 Task: Open a blank google sheet and write heading  Budget GuruAdd Categories in a column and its values below  'Housing, Transportation, Groceries, Utilities, Entertainment, Dining Out, Health, Miscellaneous, Savings & Total. 'Add Budgeted amount in next column and its values below  $1,500, $300, $400, $200, $150, $250, $100, $200, $500 & $4,600. Add Actual amountin next column and its values below   $1,400, $280, $420, $180, $170, $230, $120, $180, $520 & $4,500. Add Difference  in next column and its values below   -$100, -$20, +$20, -$20, +$20, -$20, +$20, -$20, +$20 & -$100Save page Data Collection Workbook
Action: Mouse moved to (297, 170)
Screenshot: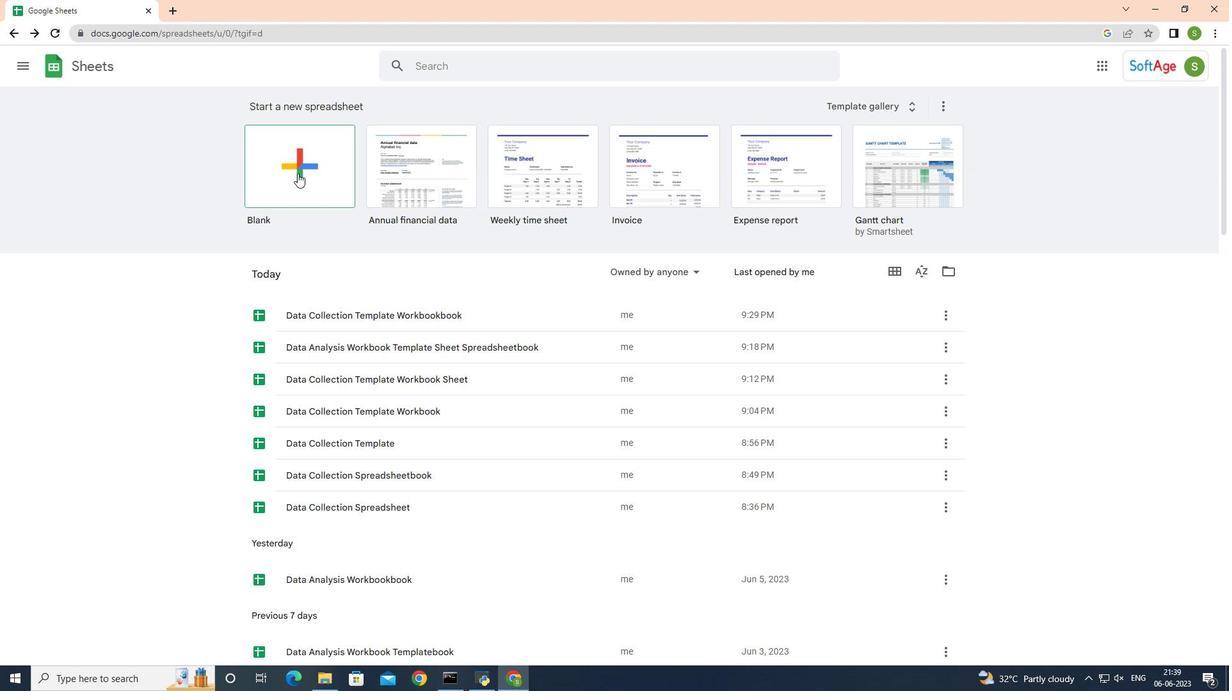 
Action: Mouse pressed left at (297, 170)
Screenshot: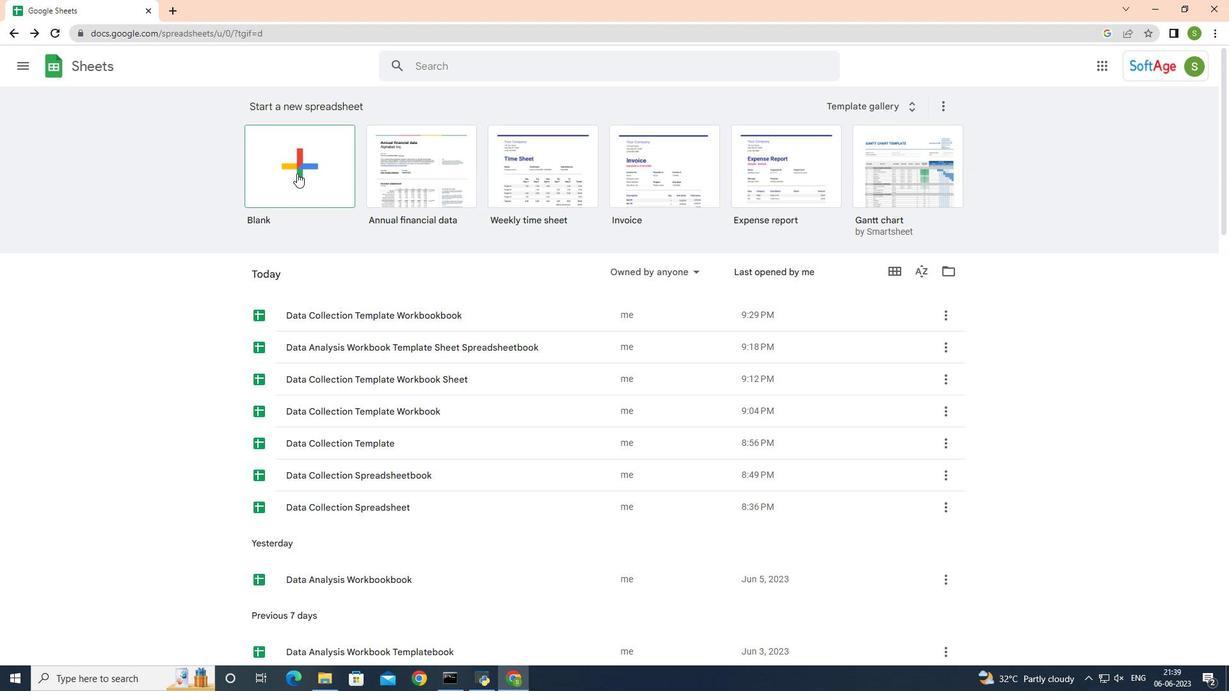 
Action: Mouse moved to (69, 160)
Screenshot: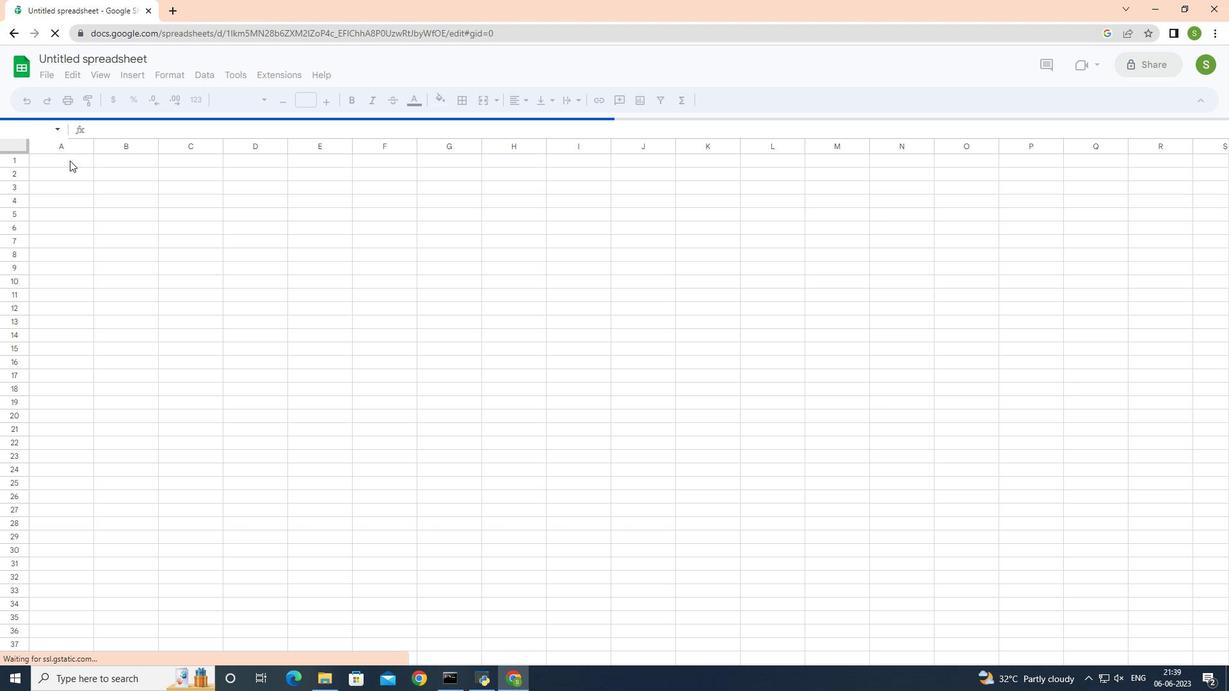 
Action: Mouse pressed left at (69, 160)
Screenshot: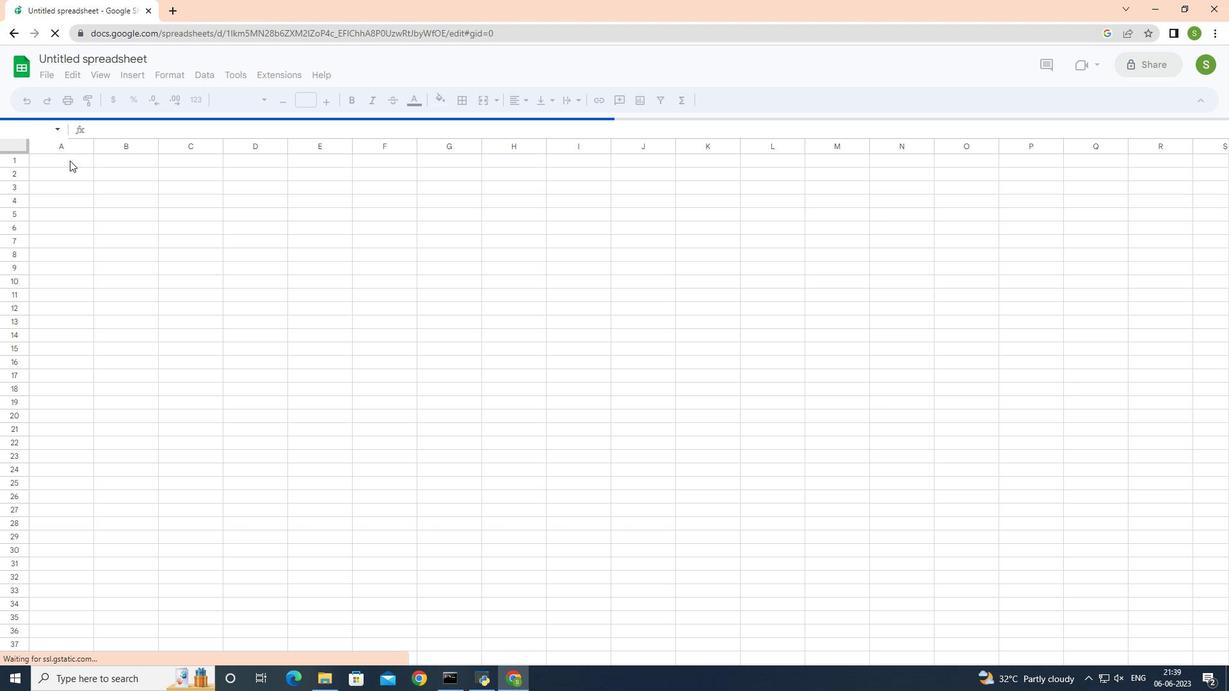 
Action: Key pressed <Key.shift><Key.shift>Budget<Key.space><Key.shift>Guru<Key.enter><Key.shift><Key.shift>Categories<Key.enter><Key.shift>Husing
Screenshot: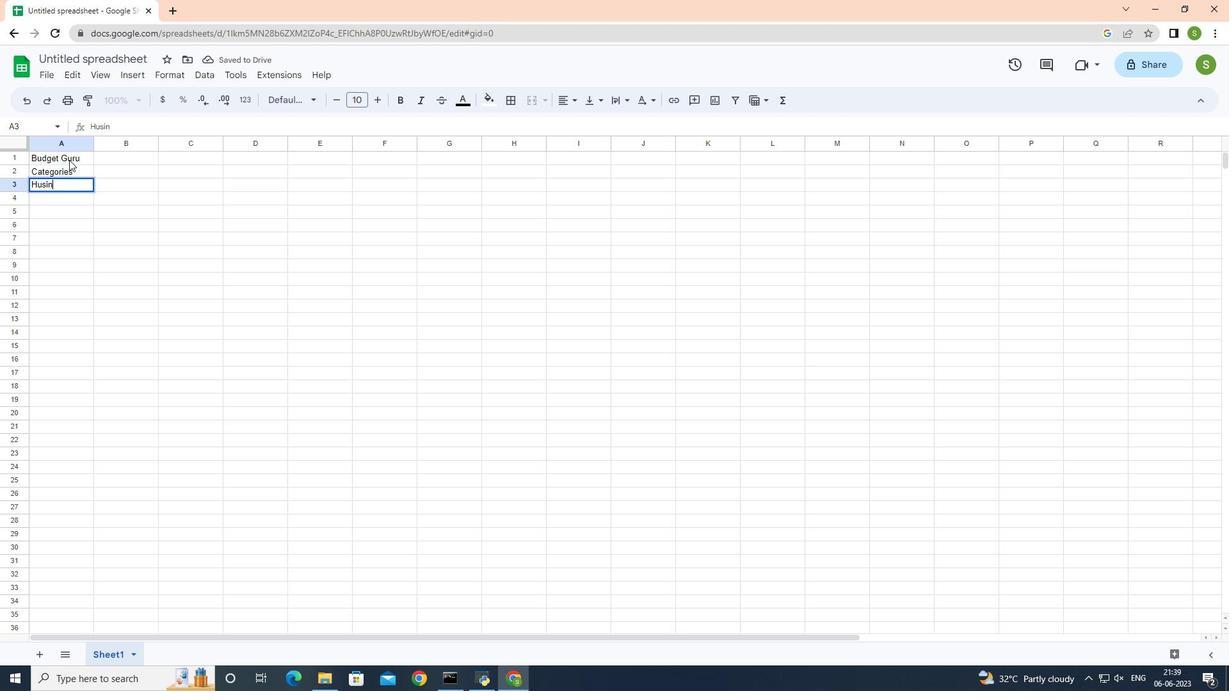 
Action: Mouse moved to (93, 127)
Screenshot: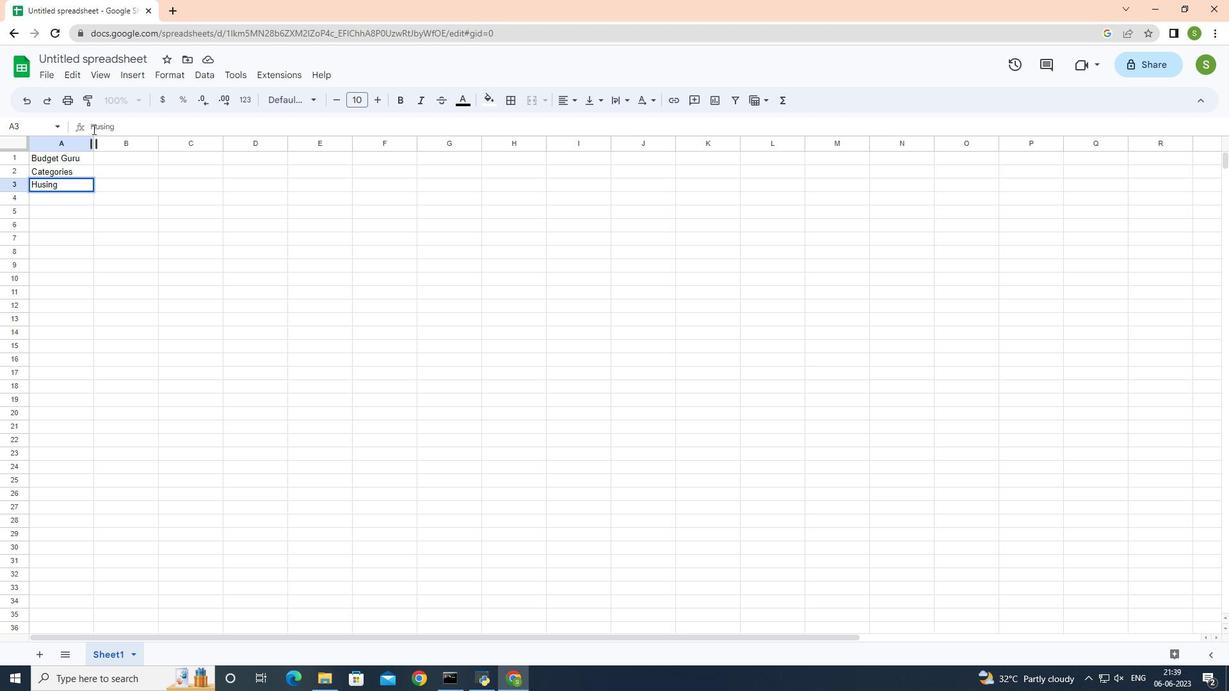 
Action: Mouse pressed left at (93, 127)
Screenshot: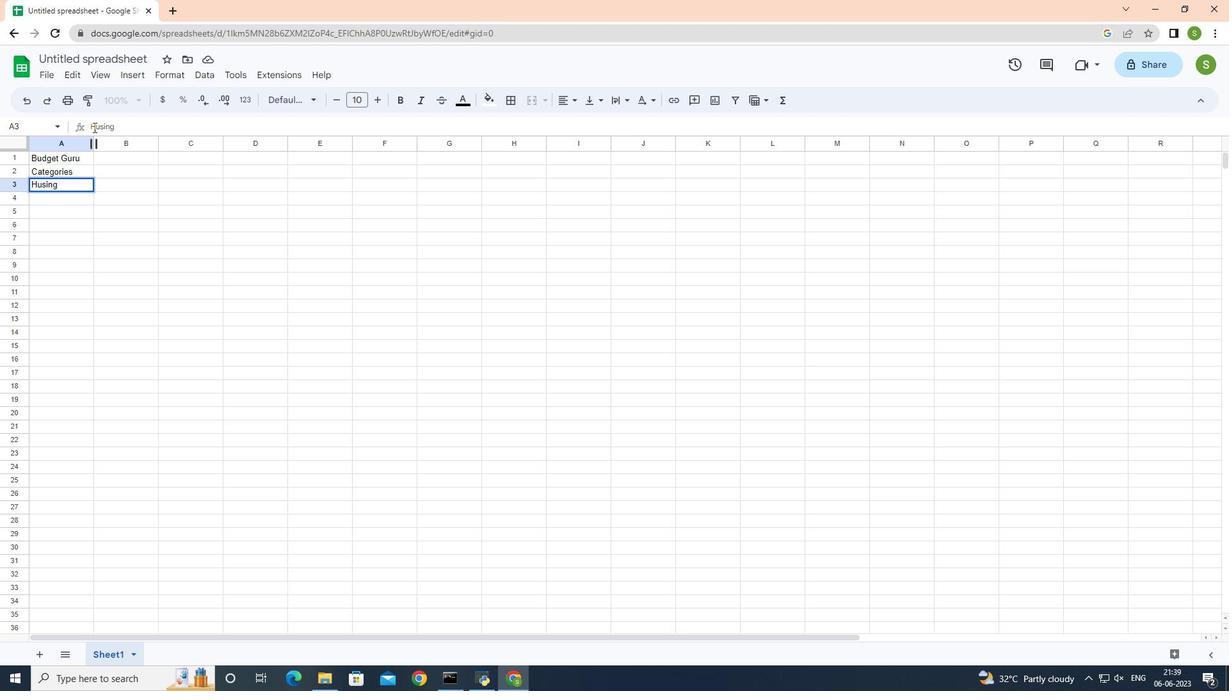 
Action: Key pressed o
Screenshot: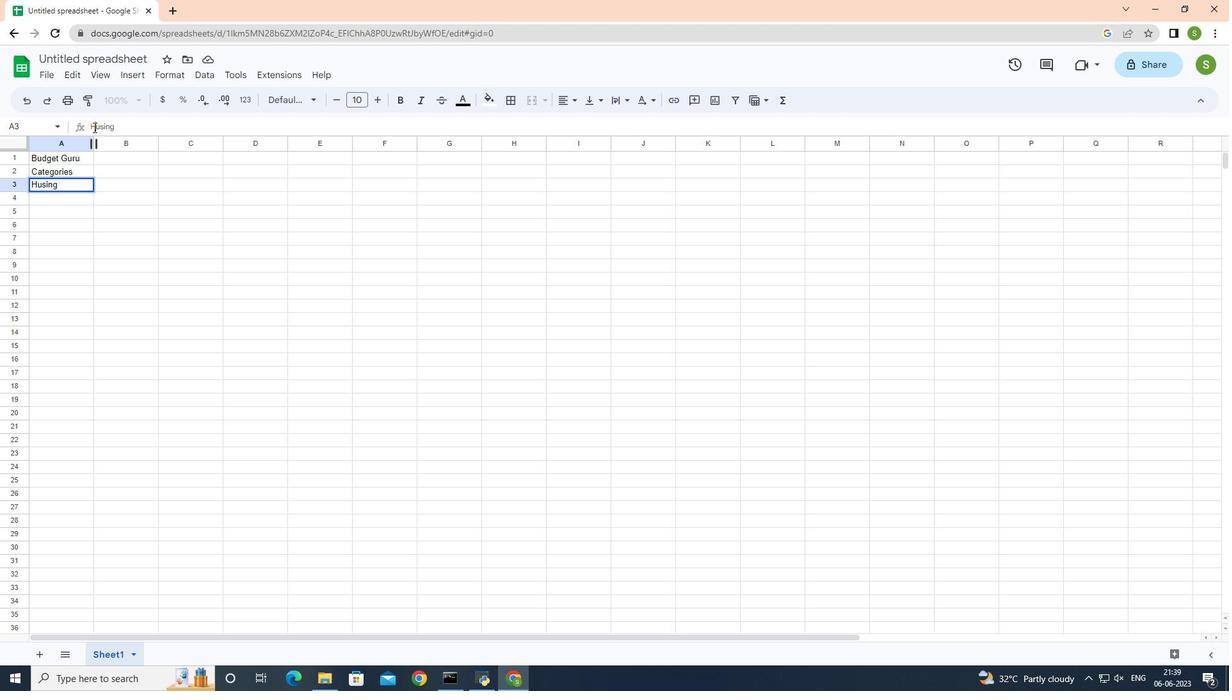 
Action: Mouse moved to (53, 199)
Screenshot: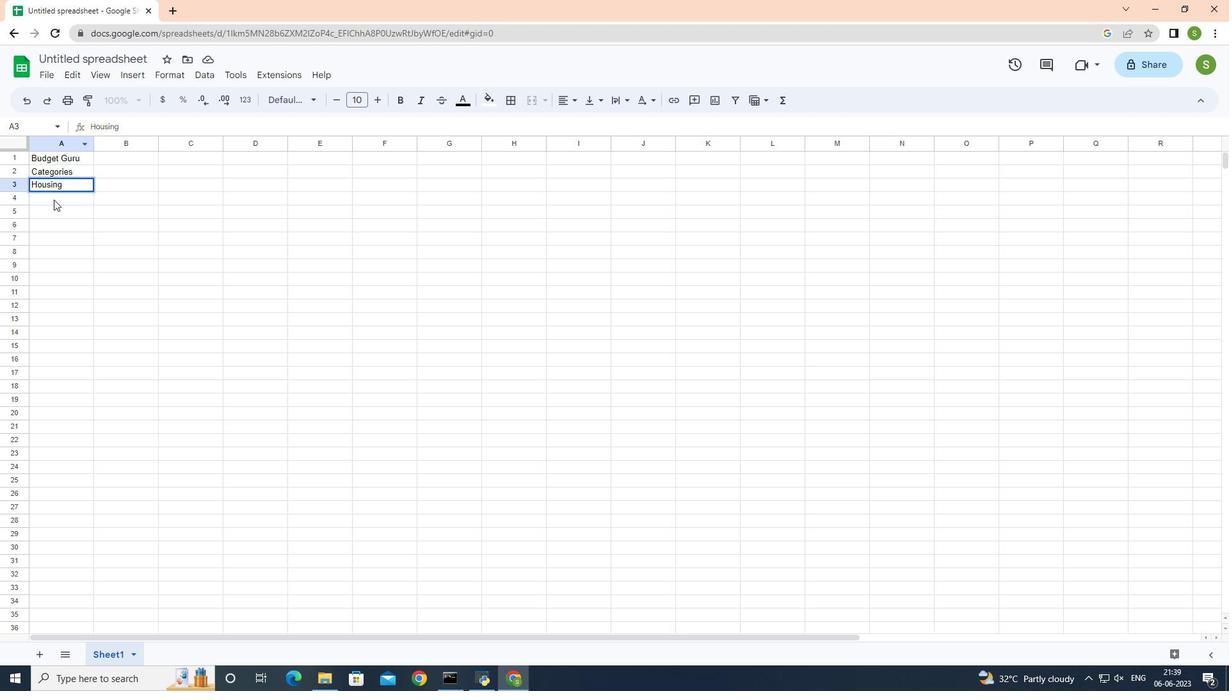 
Action: Mouse pressed left at (53, 199)
Screenshot: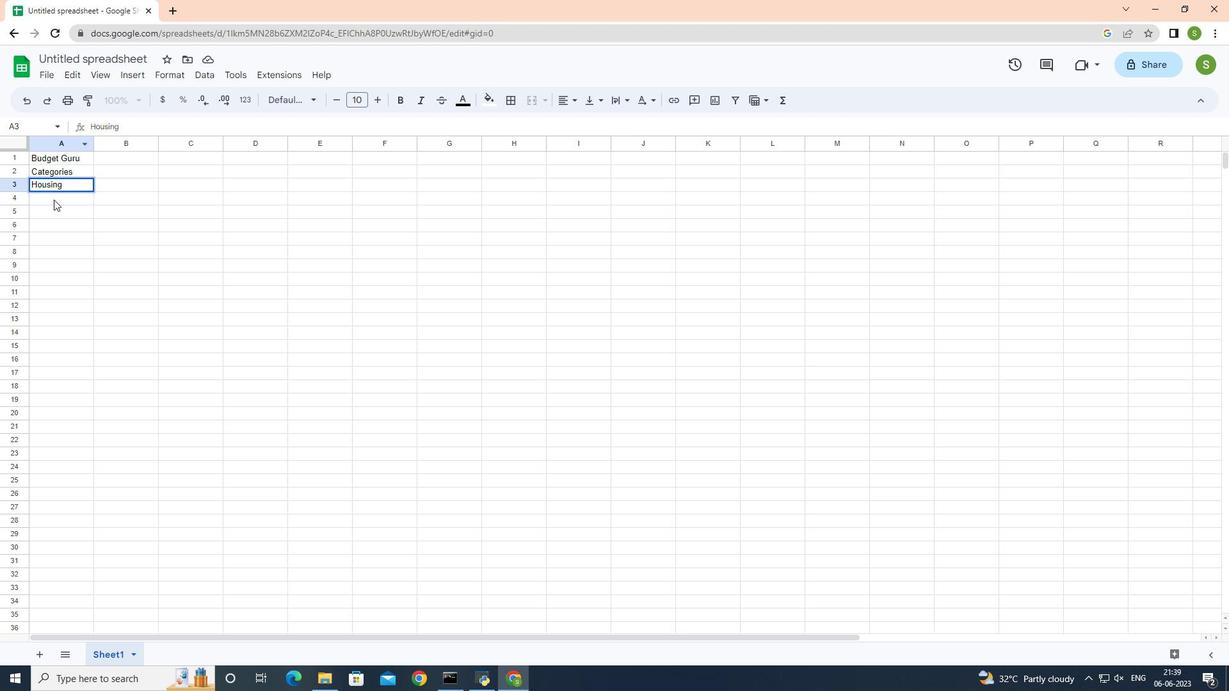 
Action: Key pressed <Key.shift>Transportation<Key.enter><Key.shift>Groceries<Key.enter><Key.shift>Utilities<Key.enter><Key.shift>Entertainment<Key.enter><Key.shift>Dining<Key.space><Key.shift>Out<Key.enter><Key.shift>Health<Key.enter><Key.shift>miscellaneous<Key.enter><Key.shift>Savings<Key.enter><Key.shift>Total<Key.right><Key.up><Key.up><Key.up><Key.up><Key.up><Key.up><Key.up><Key.up><Key.up><Key.up><Key.shift>Budgeted<Key.space><Key.shift><Key.shift><Key.shift><Key.shift><Key.shift><Key.shift><Key.shift>amount<Key.enter>1500<Key.enter>2<Key.backspace>300<Key.enter>400<Key.enter>200<Key.enter>150<Key.enter>250<Key.enter>100<Key.enter>200<Key.enter>500<Key.enter>4600<Key.right><Key.up><Key.up><Key.up><Key.up><Key.up><Key.up><Key.up><Key.up><Key.up><Key.up><Key.shift>Actual<Key.space>amount<Key.enter>1400<Key.enter>280<Key.enter>2<Key.backspace>420<Key.enter>180<Key.enter>170<Key.enter>230<Key.enter>120<Key.enter>180<Key.enter>50<Key.backspace>20<Key.enter><Key.backspace>4500<Key.right><Key.up><Key.up><Key.up><Key.up><Key.up><Key.up><Key.up><Key.up><Key.up><Key.up><Key.shift>Difference<Key.enter>-100<Key.enter>+-<Key.backspace><Key.backspace>-20<Key.enter>-<Key.backspace>20<Key.enter>-20<Key.enter>20<Key.enter>-20<Key.enter>20<Key.enter>-20<Key.enter>-<Key.backspace>20<Key.enter>-100<Key.enter>
Screenshot: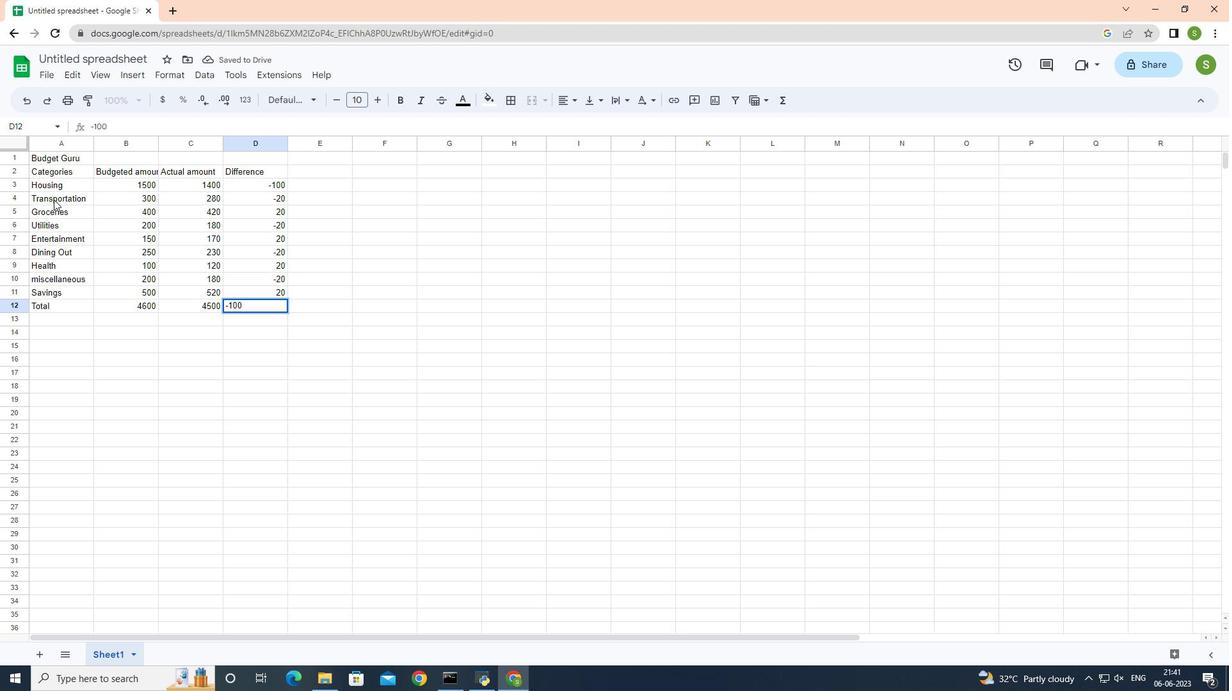 
Action: Mouse moved to (160, 144)
Screenshot: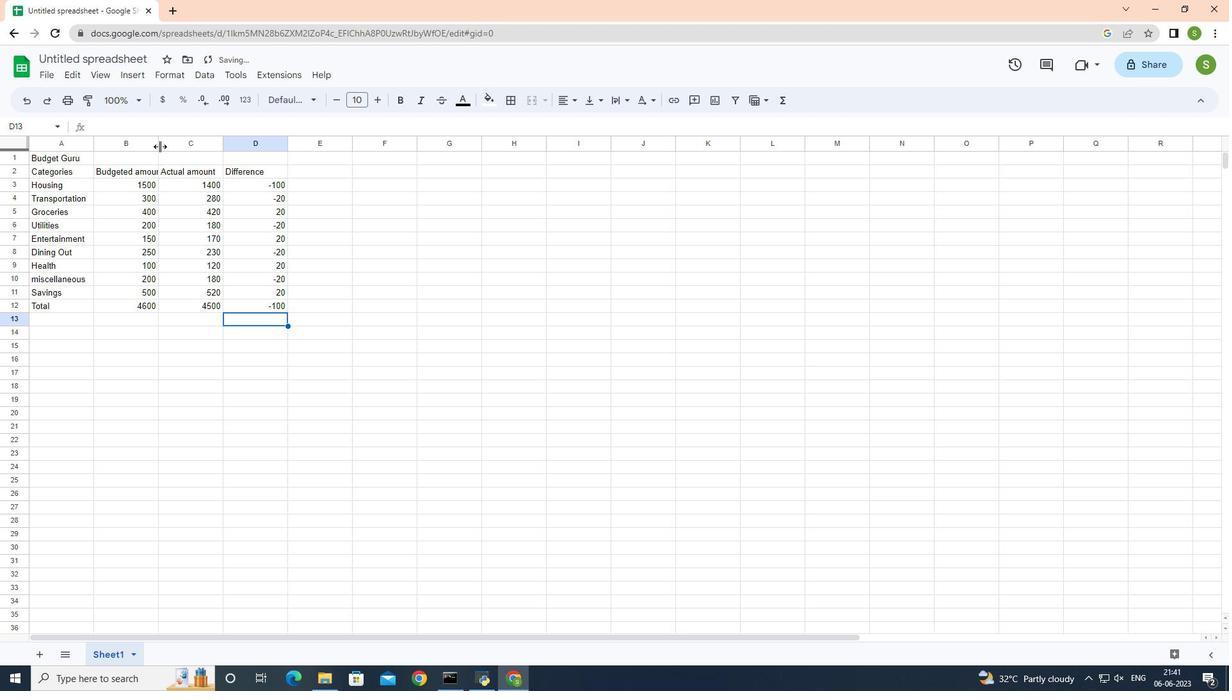 
Action: Mouse pressed left at (160, 144)
Screenshot: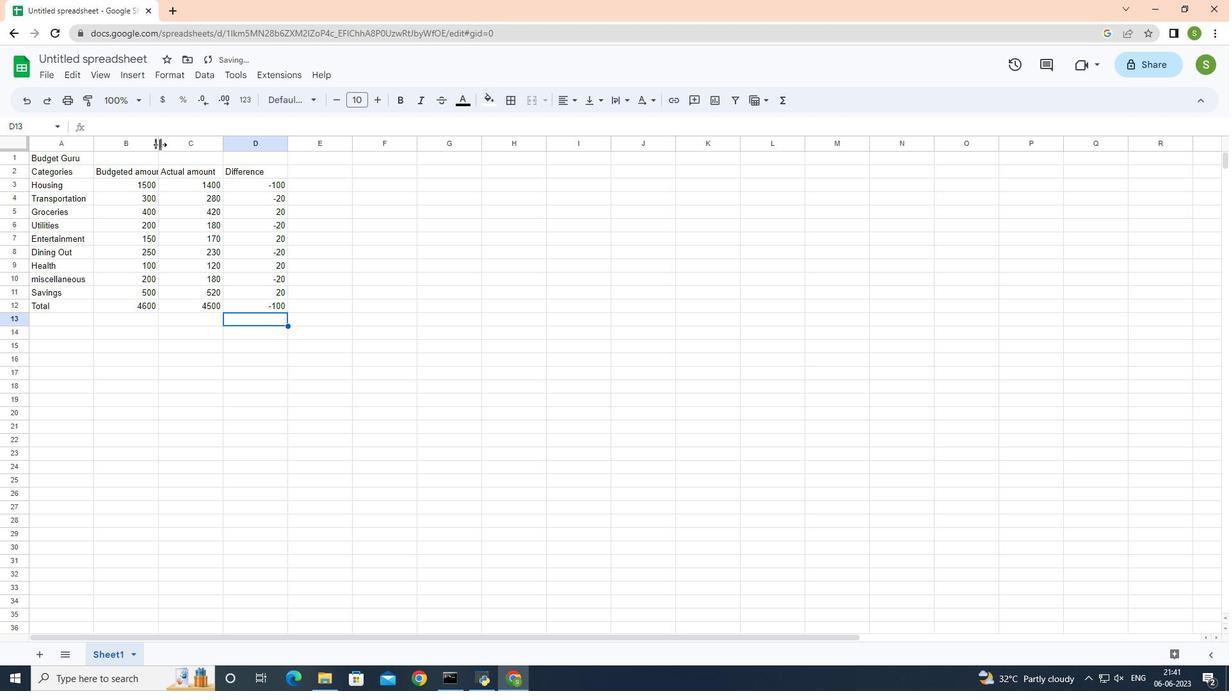 
Action: Mouse pressed left at (160, 144)
Screenshot: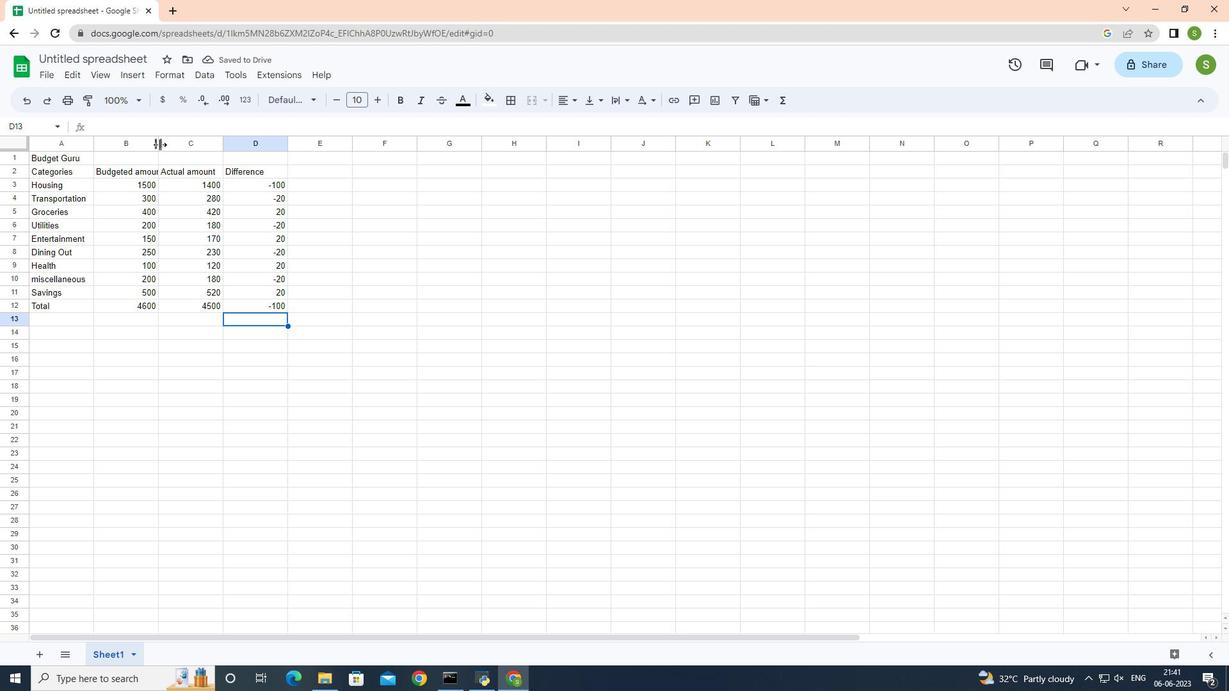 
Action: Mouse moved to (138, 179)
Screenshot: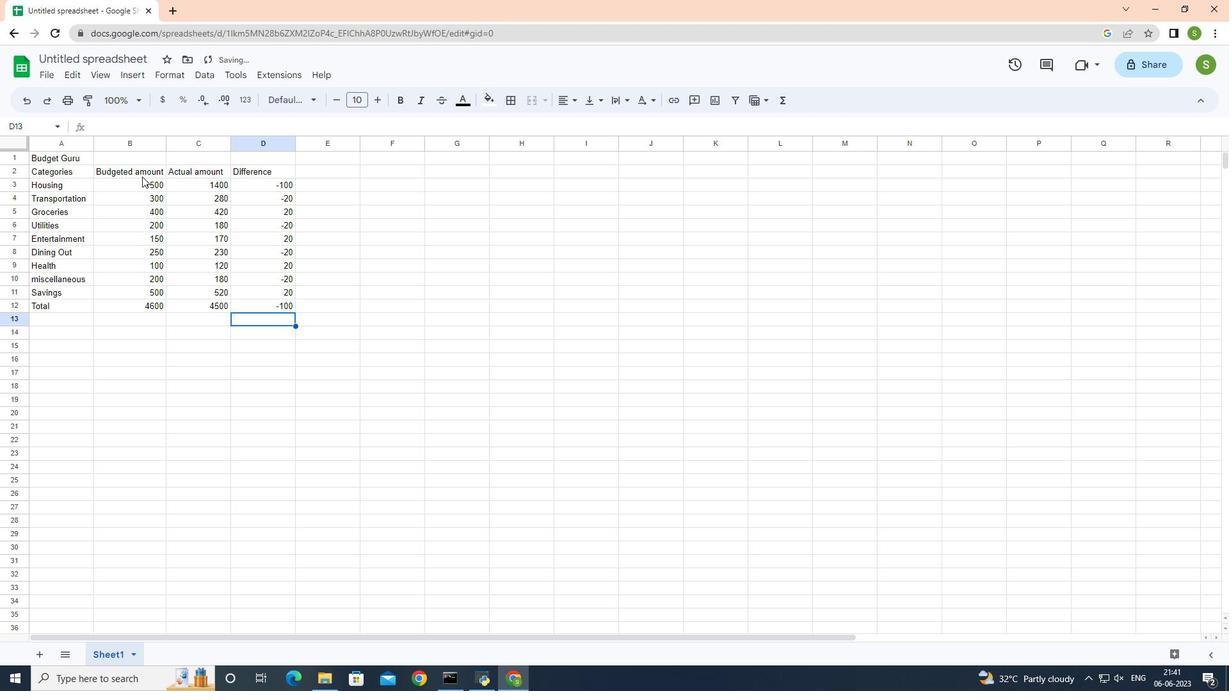 
Action: Mouse pressed left at (138, 179)
Screenshot: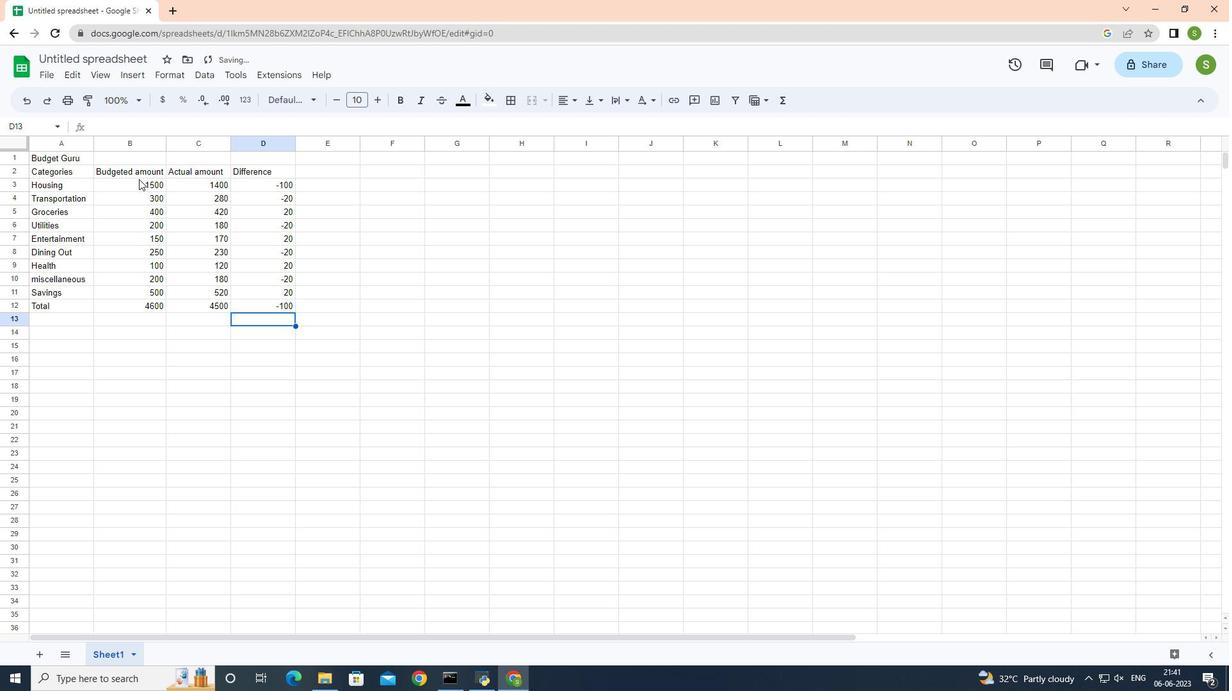 
Action: Mouse moved to (179, 80)
Screenshot: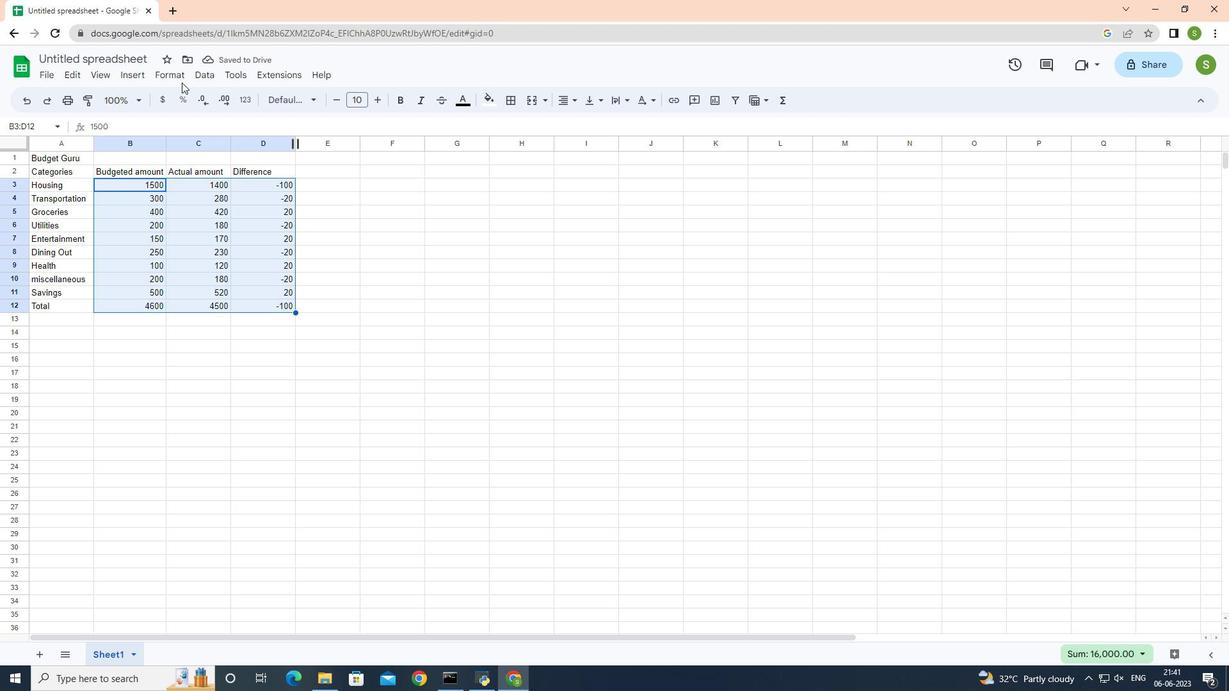 
Action: Mouse pressed left at (179, 80)
Screenshot: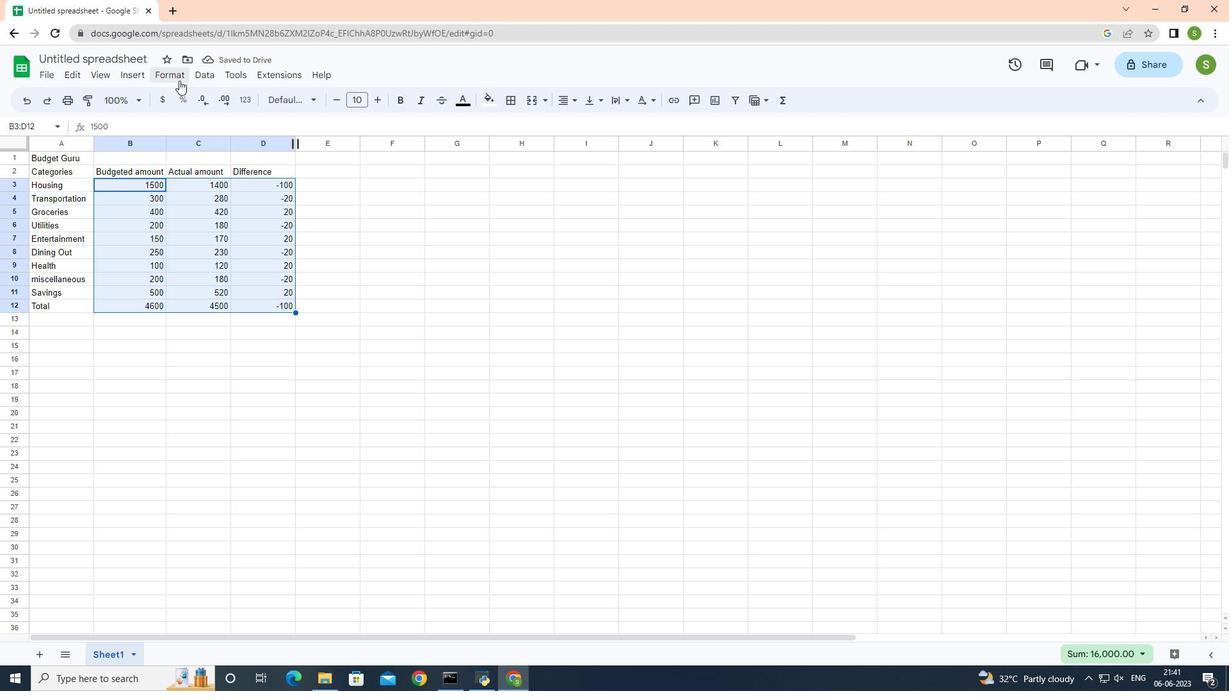 
Action: Mouse moved to (175, 124)
Screenshot: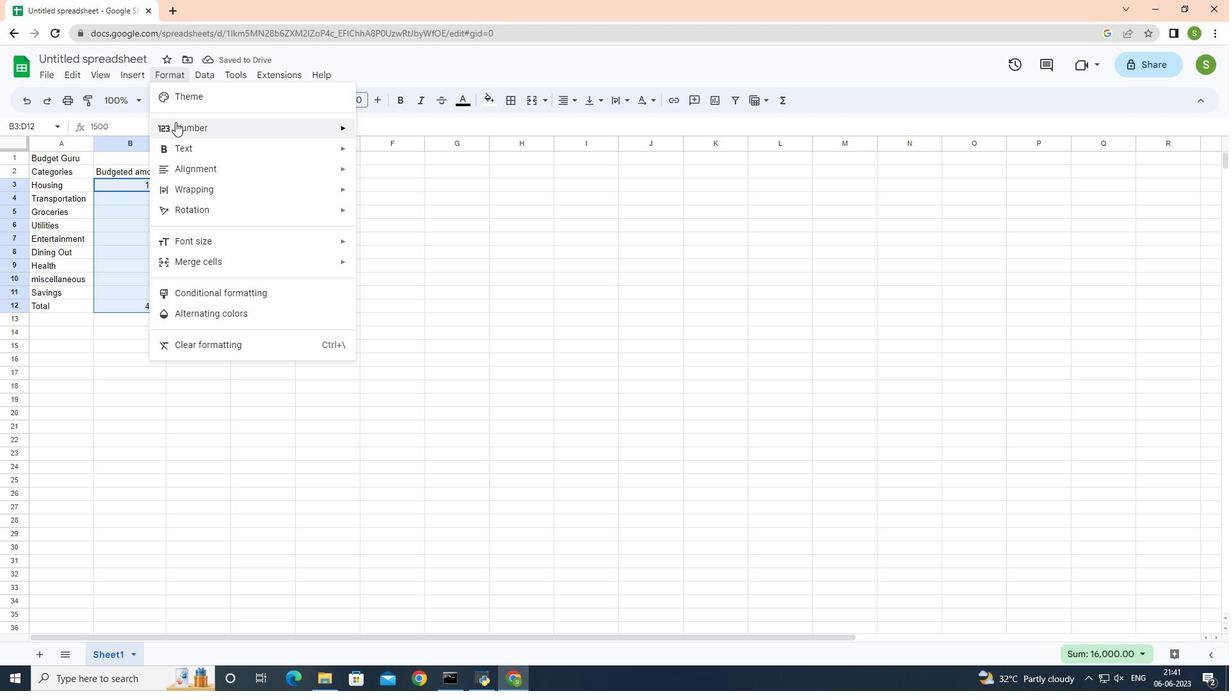 
Action: Mouse pressed left at (175, 124)
Screenshot: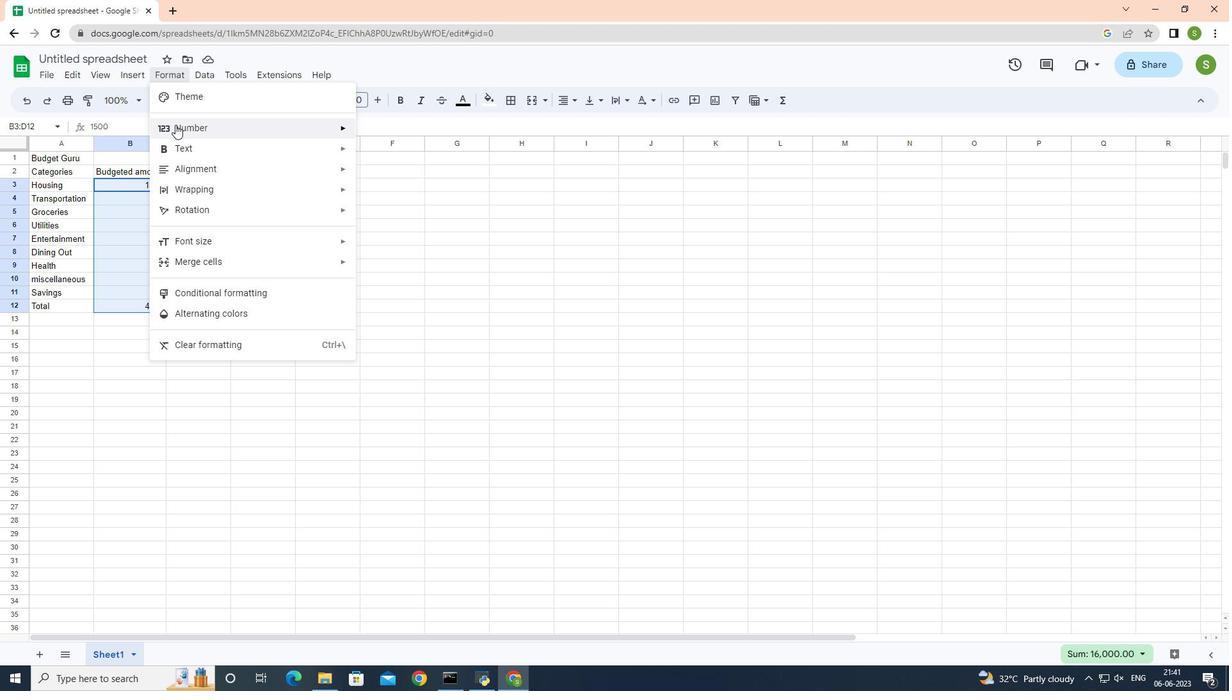 
Action: Mouse moved to (448, 476)
Screenshot: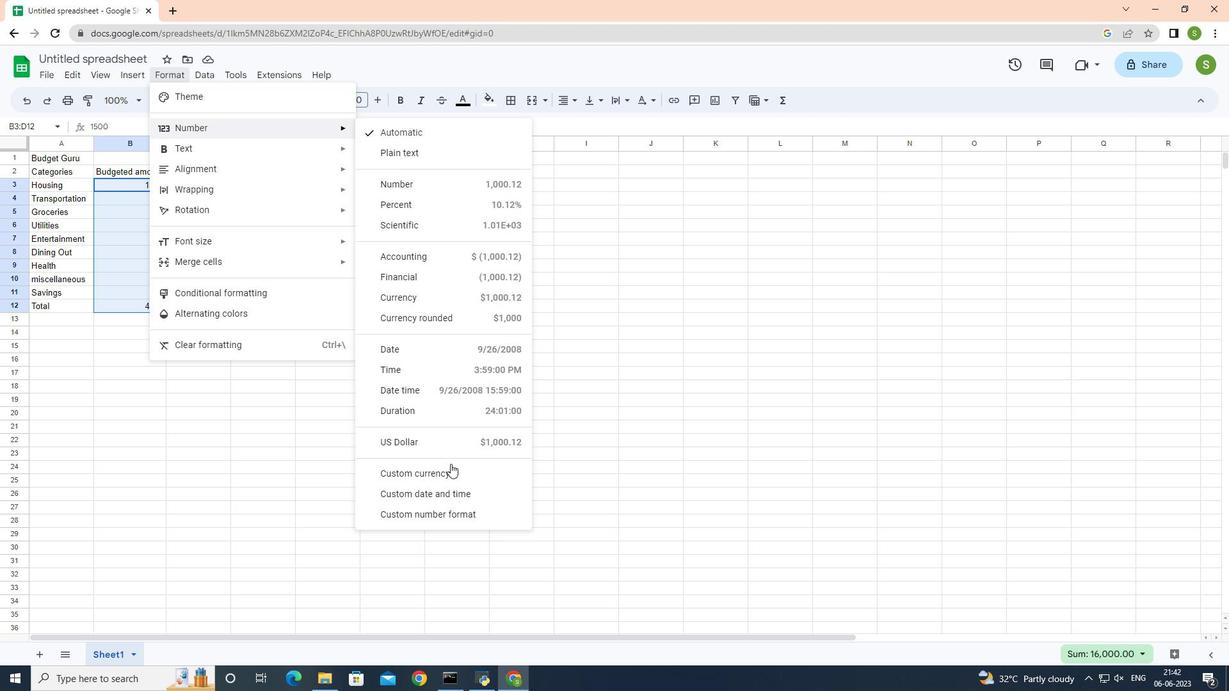 
Action: Mouse pressed left at (448, 476)
Screenshot: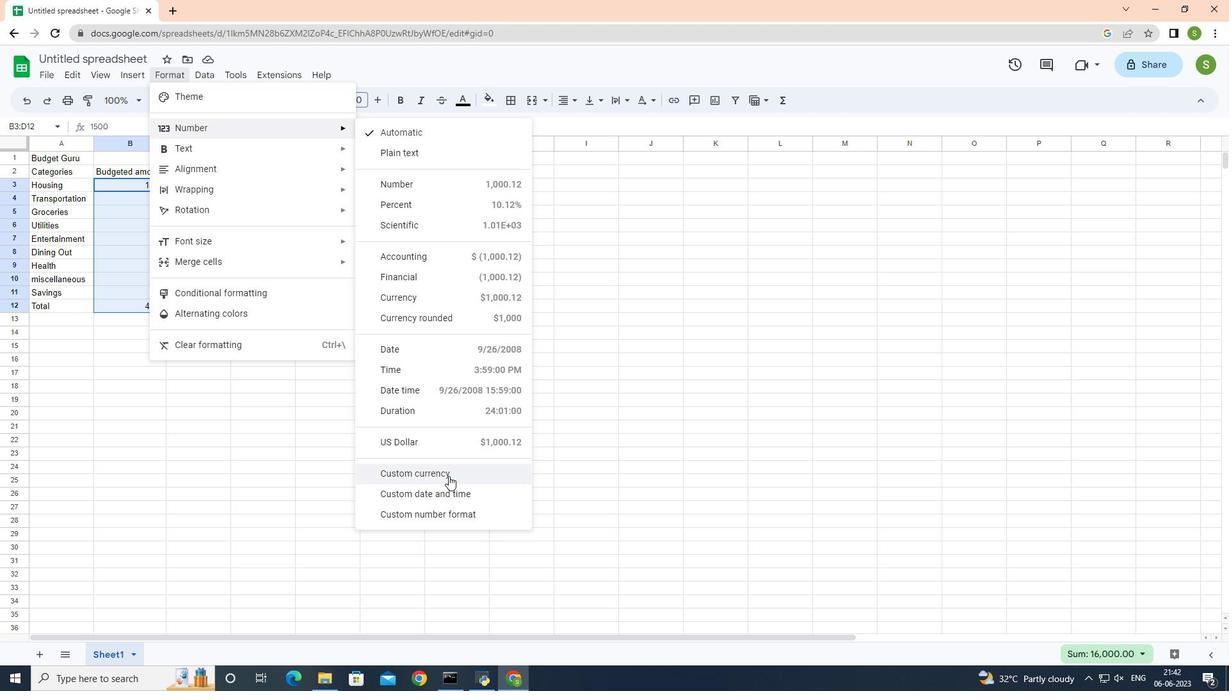 
Action: Mouse moved to (638, 287)
Screenshot: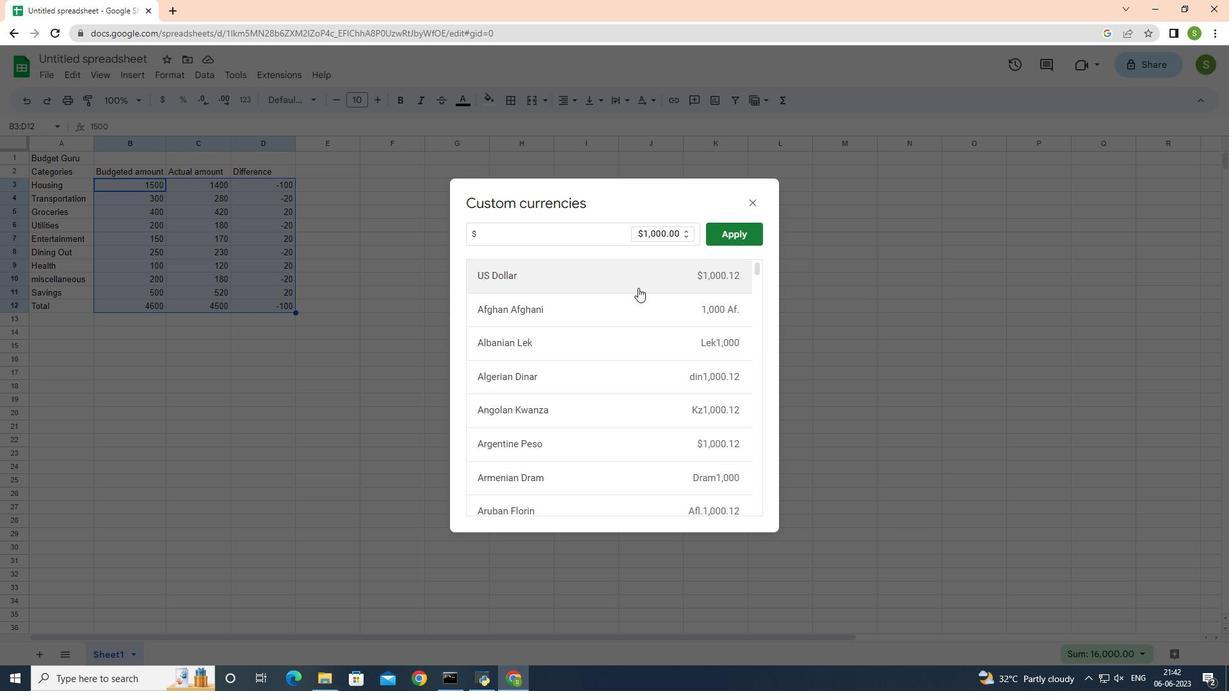 
Action: Mouse pressed left at (638, 287)
Screenshot: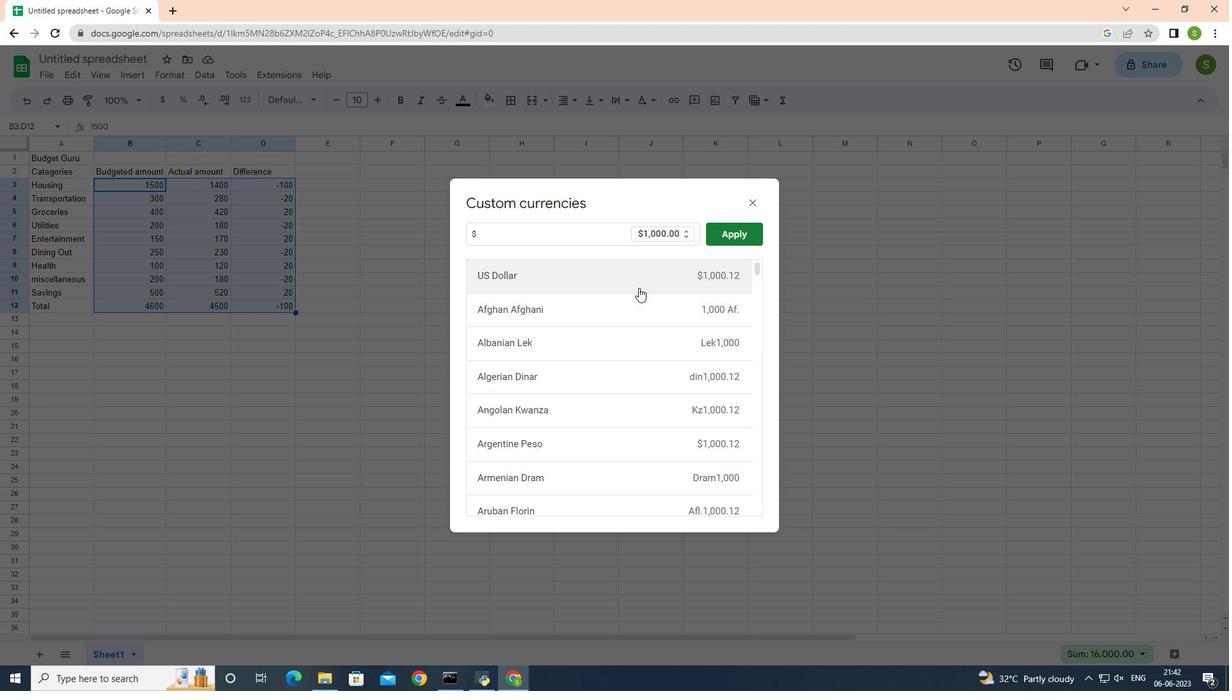 
Action: Mouse moved to (754, 233)
Screenshot: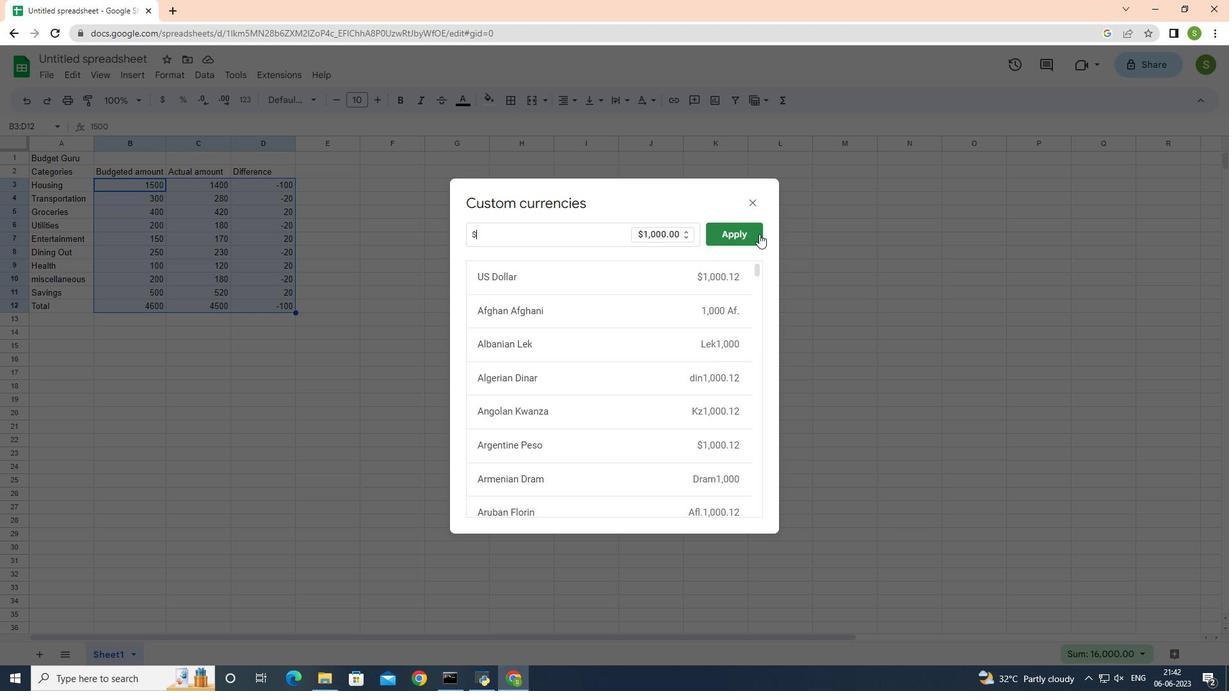 
Action: Mouse pressed left at (754, 233)
Screenshot: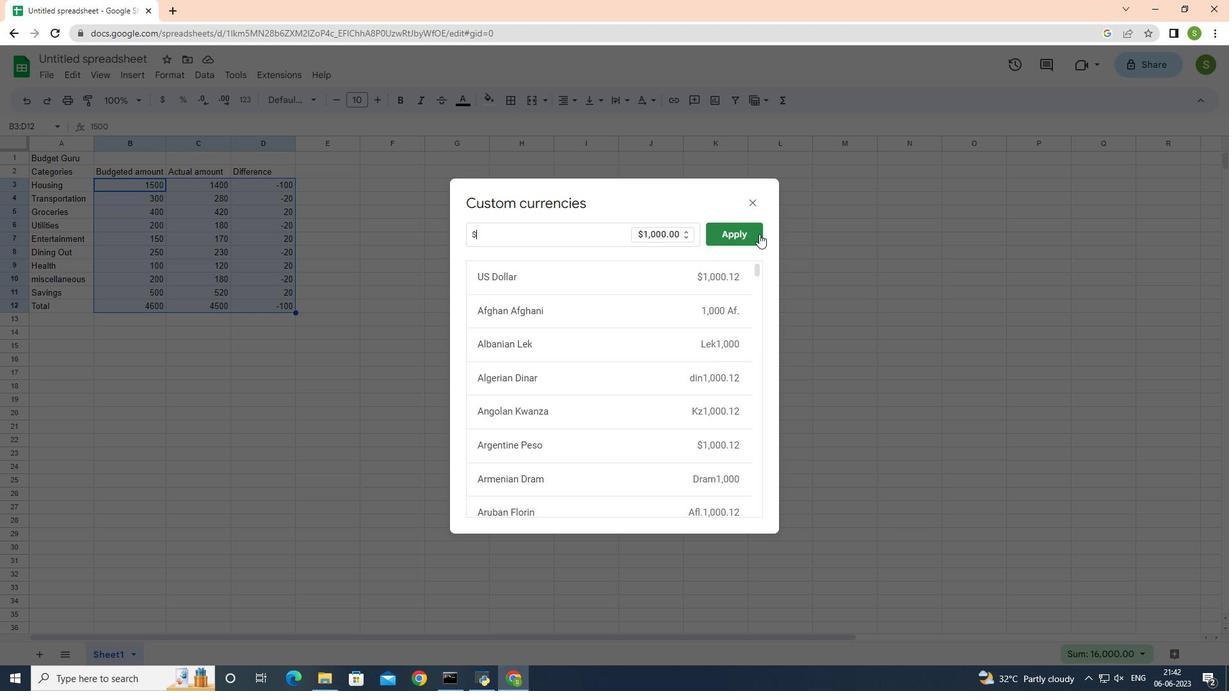 
Action: Mouse moved to (101, 61)
Screenshot: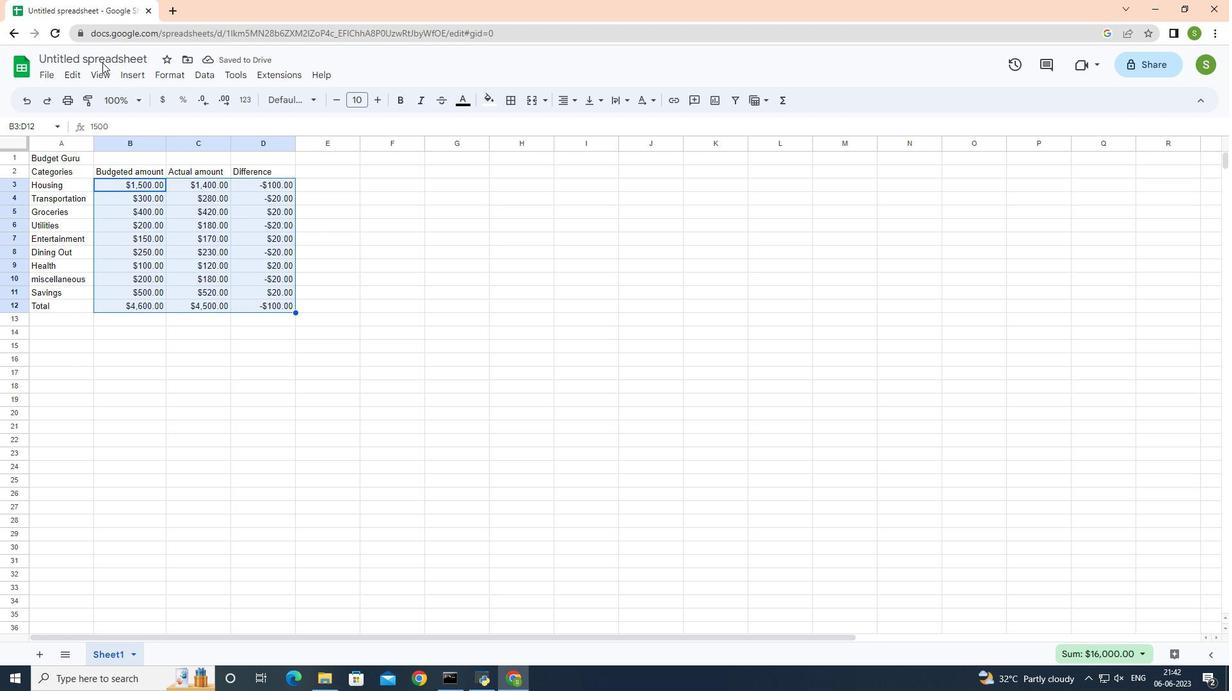
Action: Mouse pressed left at (101, 61)
Screenshot: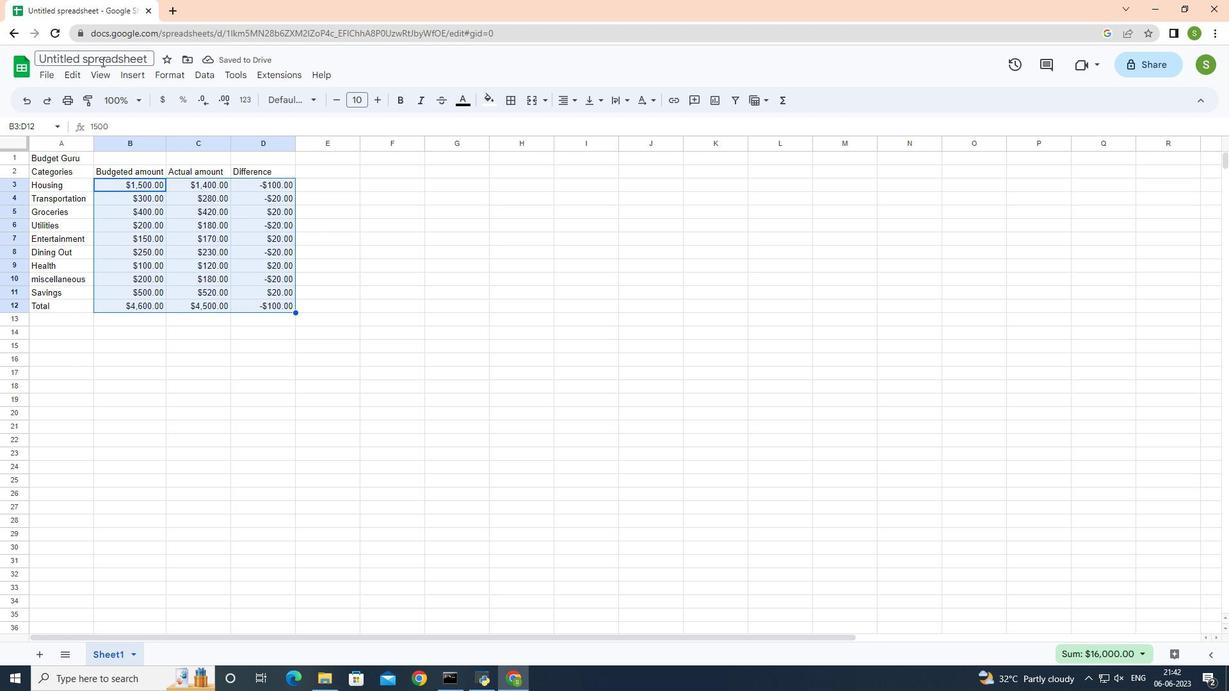
Action: Key pressed <Key.shift>Data<Key.space><Key.shift>Collection<Key.space><Key.shift>Workbookctrl+S
Screenshot: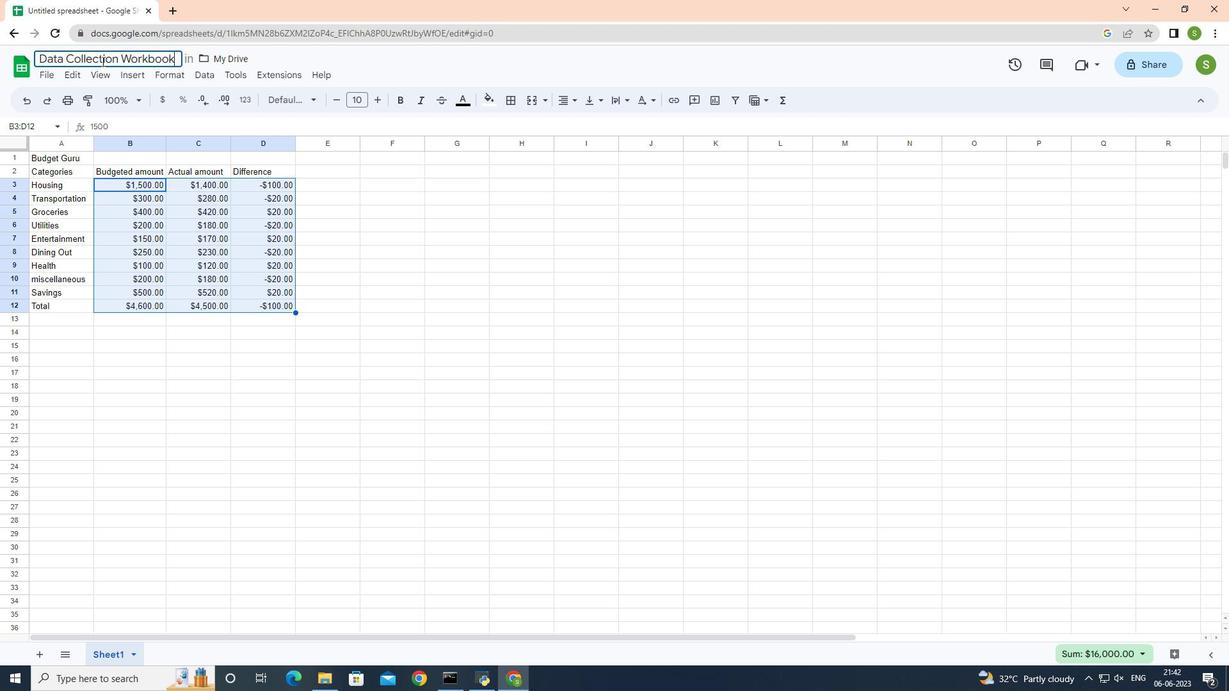 
